 Task: Change the x264 tuning to zero latency.
Action: Mouse moved to (139, 18)
Screenshot: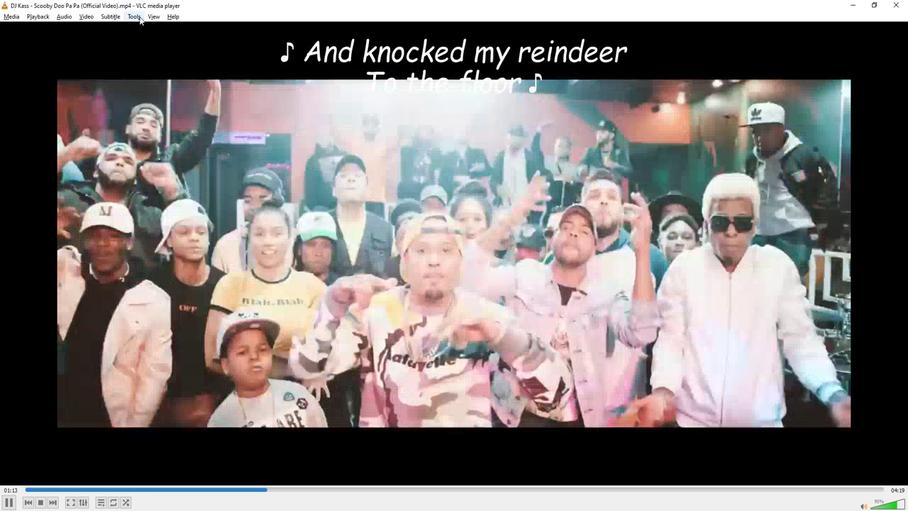 
Action: Mouse pressed left at (139, 18)
Screenshot: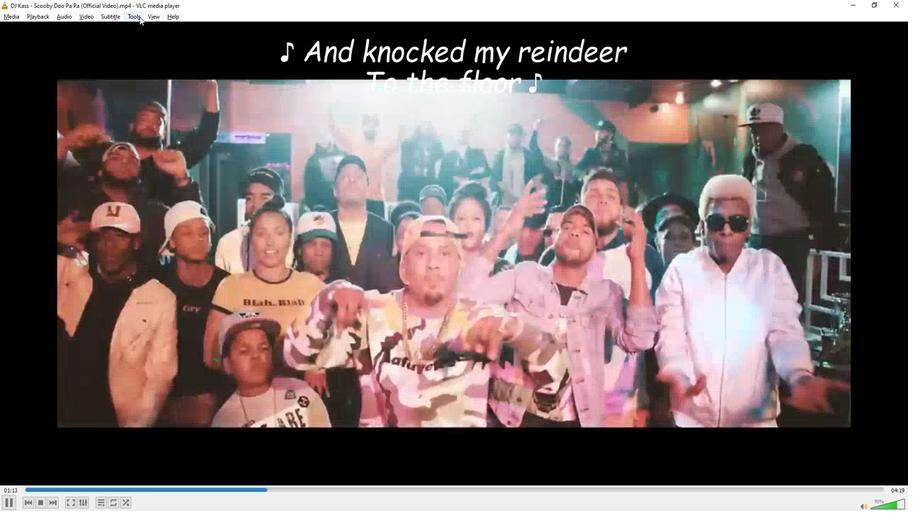 
Action: Mouse moved to (147, 130)
Screenshot: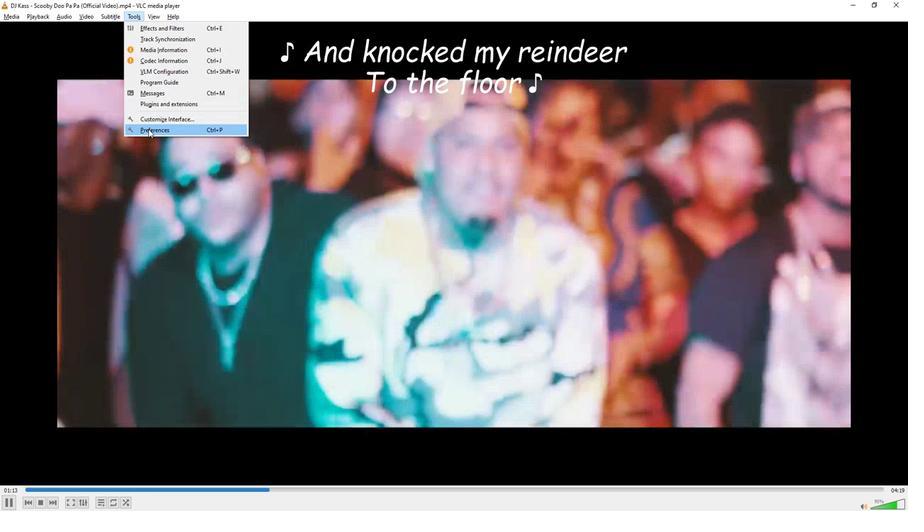 
Action: Mouse pressed left at (147, 130)
Screenshot: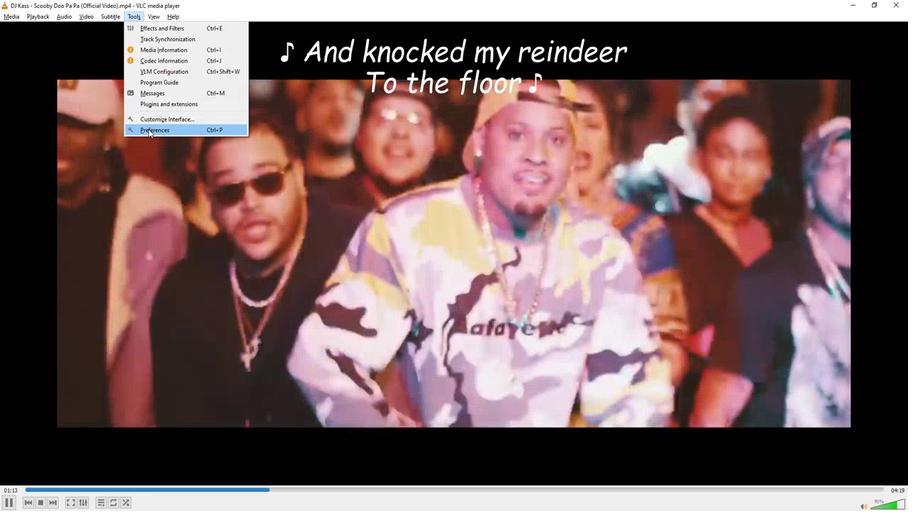 
Action: Mouse moved to (261, 134)
Screenshot: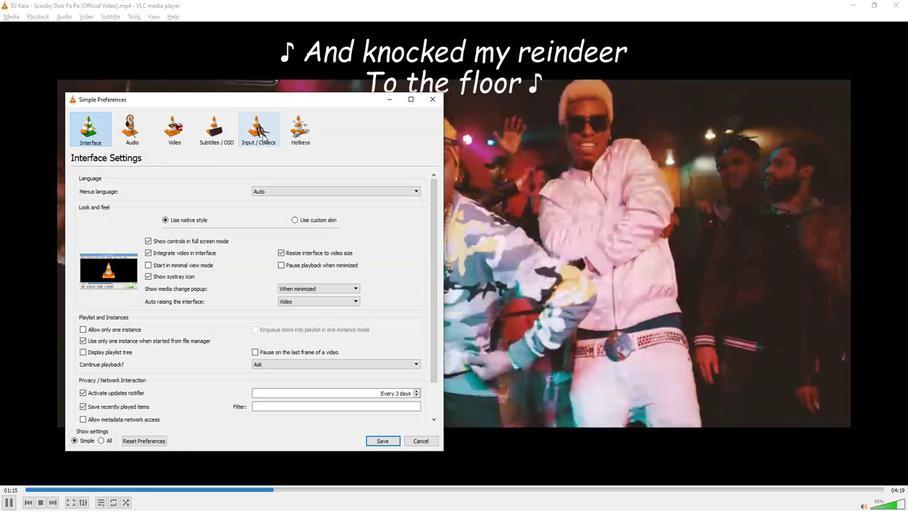 
Action: Mouse pressed left at (261, 134)
Screenshot: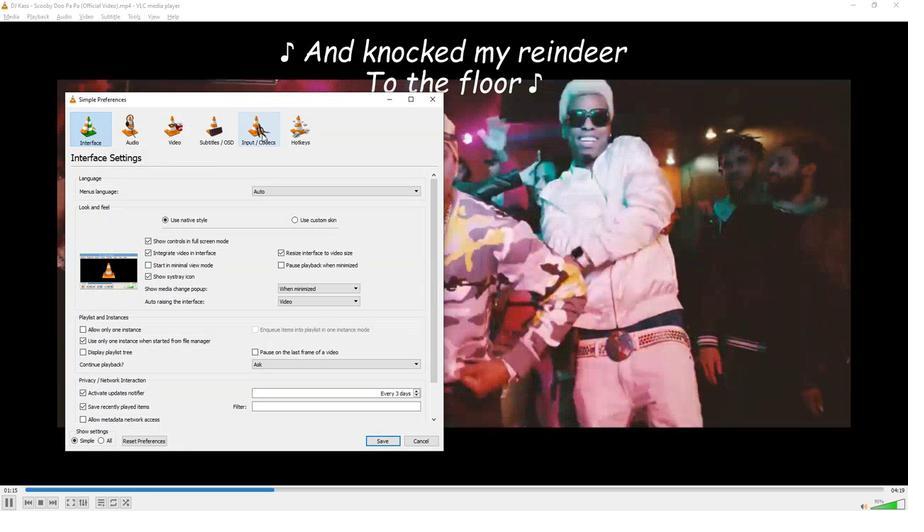 
Action: Mouse moved to (347, 244)
Screenshot: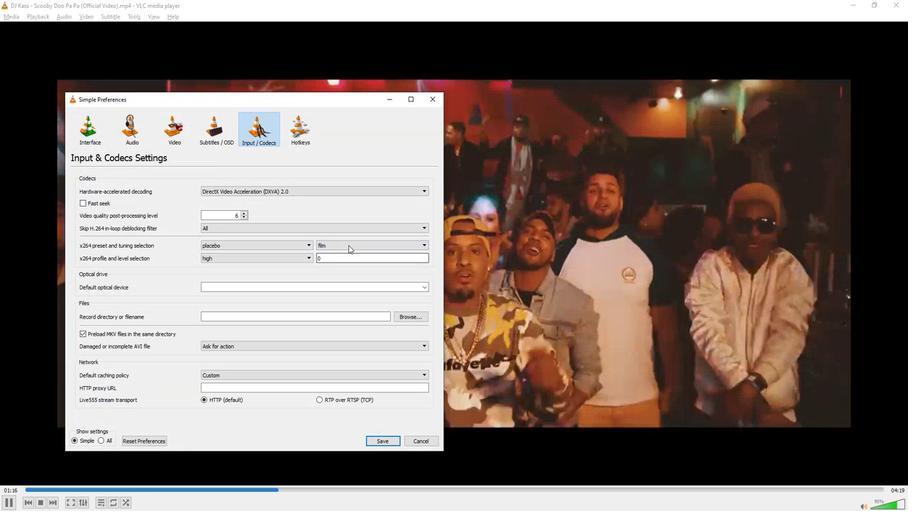
Action: Mouse pressed left at (347, 244)
Screenshot: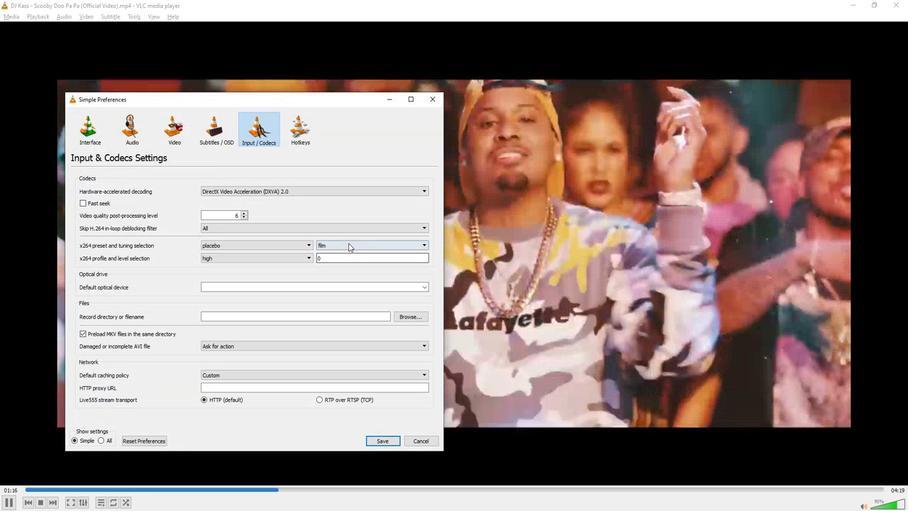 
Action: Mouse moved to (330, 298)
Screenshot: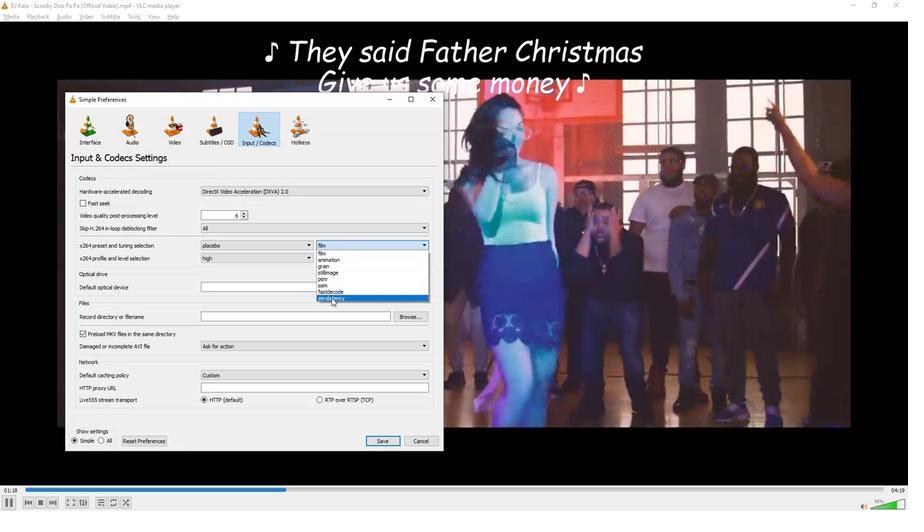 
Action: Mouse pressed left at (330, 298)
Screenshot: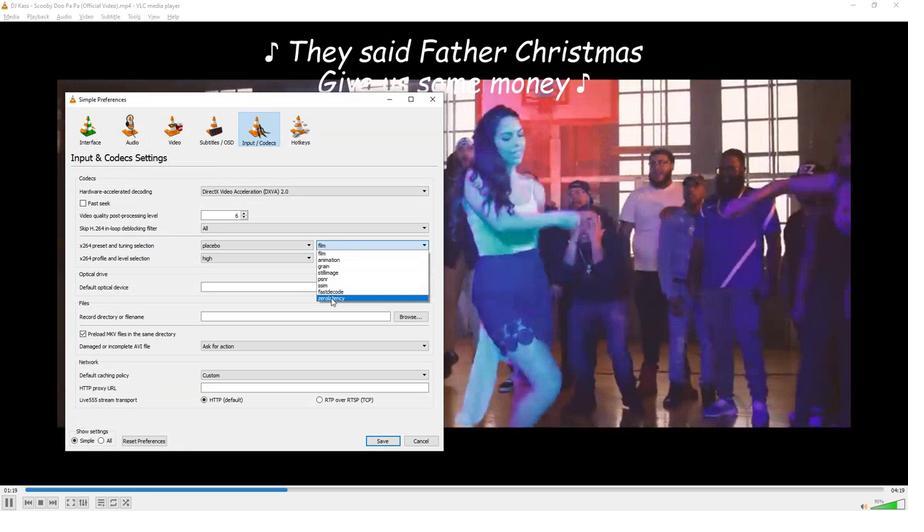 
Action: Mouse moved to (482, 321)
Screenshot: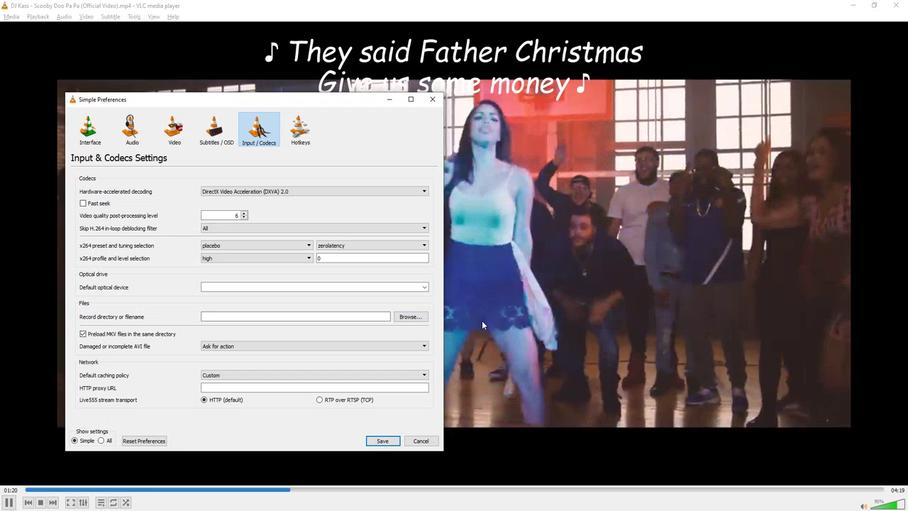 
